 Task: Add an event with the title Project Progress Update, date '2023/10/22', time 8:30 AM to 10:30 AMand add a description: Throughout the session, the facilitator will provide gentle guidance and reminders to stay present, fostering a non-judgmental and accepting attitude toward thoughts and sensations that may arise. There will also be moments of silence to allow participants to immerse themselves fully in the practice., put the event into Green category . Add location for the event as: 321 Parc de la Ciutadella, Barcelona, Spain, logged in from the account softage.1@softage.netand send the event invitation to softage.4@softage.net and softage.5@softage.net. Set a reminder for the event 15 minutes before
Action: Mouse moved to (100, 84)
Screenshot: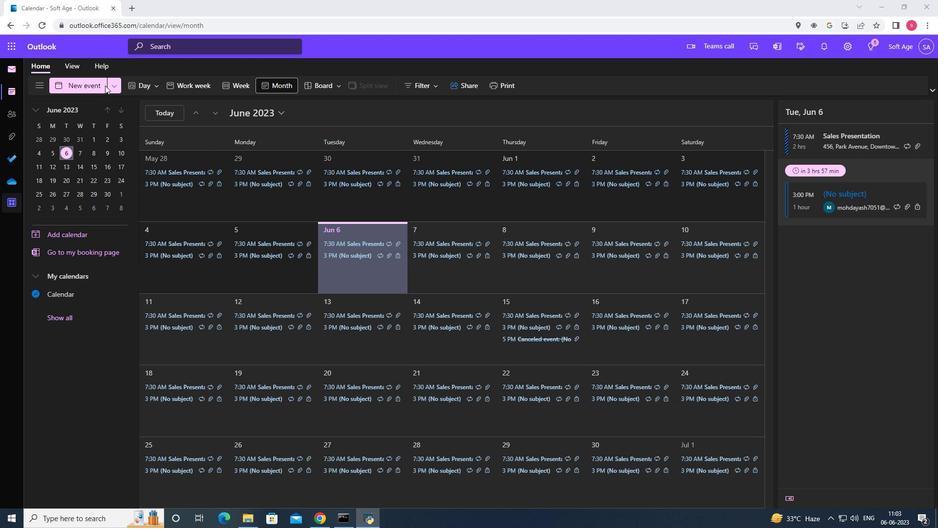 
Action: Mouse pressed left at (100, 84)
Screenshot: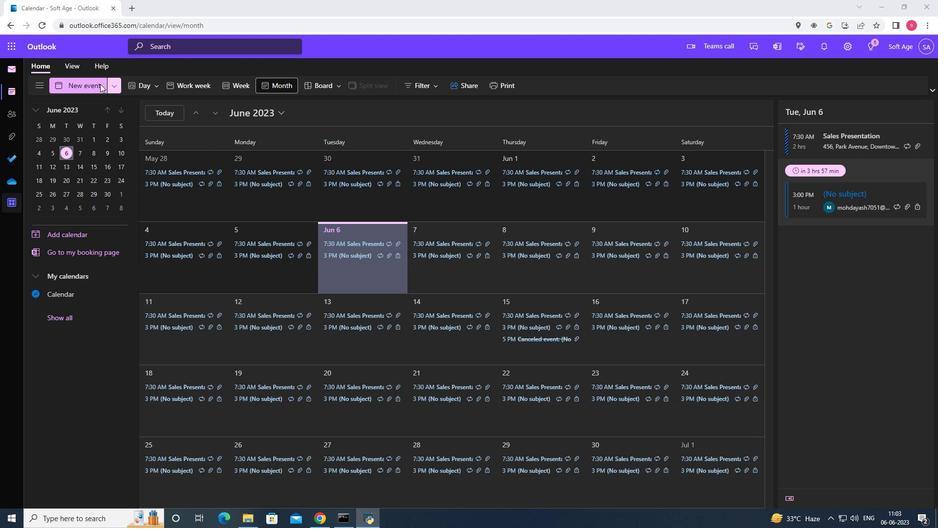 
Action: Mouse moved to (246, 146)
Screenshot: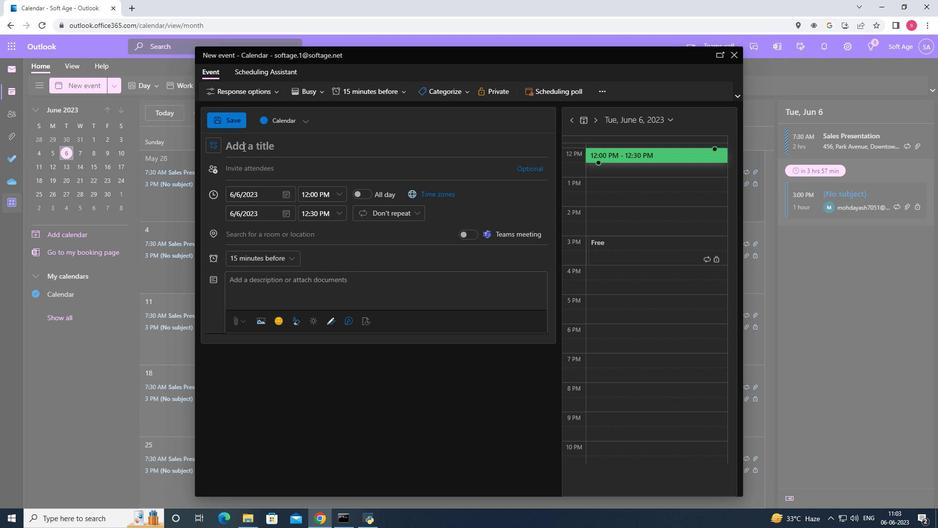 
Action: Mouse pressed left at (246, 146)
Screenshot: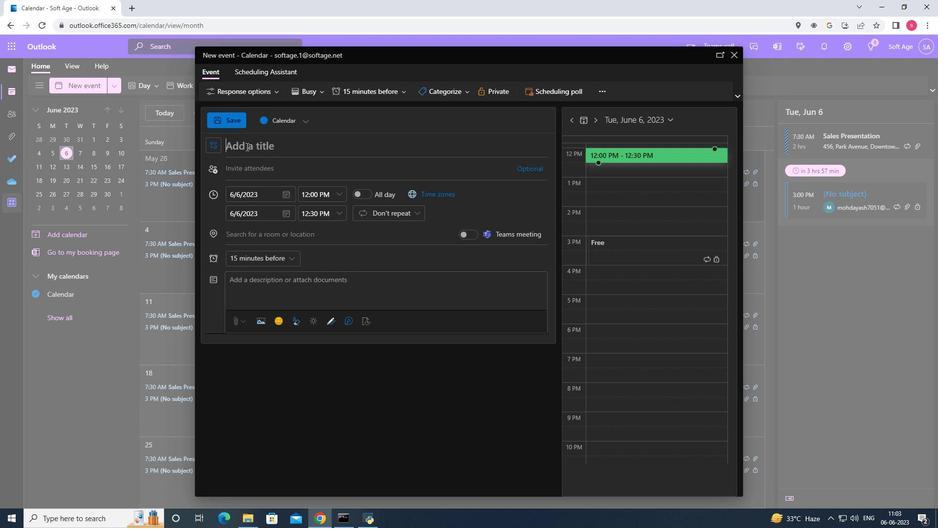 
Action: Key pressed <Key.shift>Project<Key.space><Key.shift><Key.shift><Key.shift><Key.shift><Key.shift><Key.shift>Progress<Key.space><Key.shift><Key.shift>Update
Screenshot: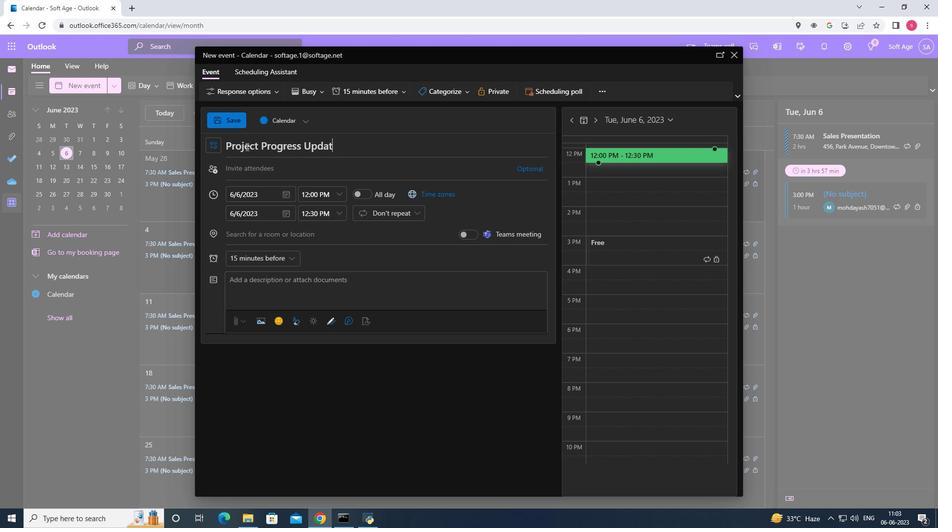 
Action: Mouse moved to (287, 196)
Screenshot: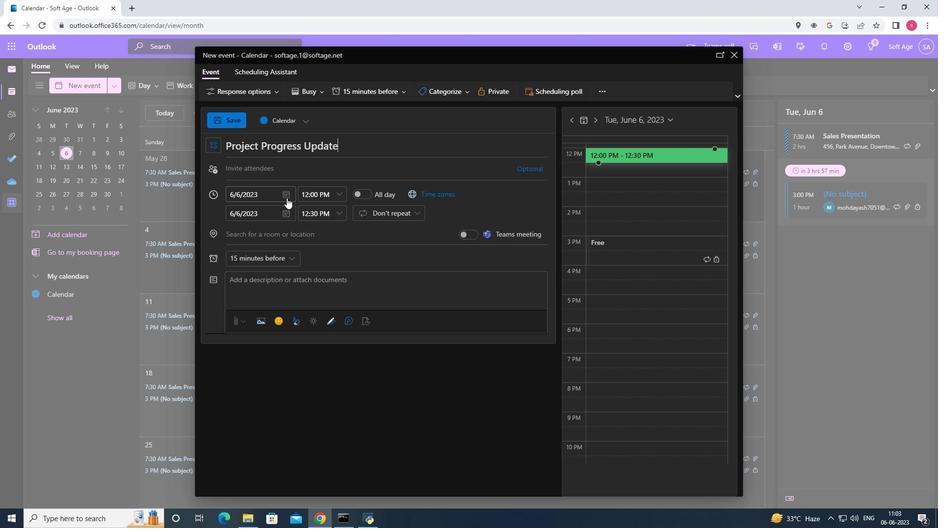 
Action: Mouse pressed left at (287, 196)
Screenshot: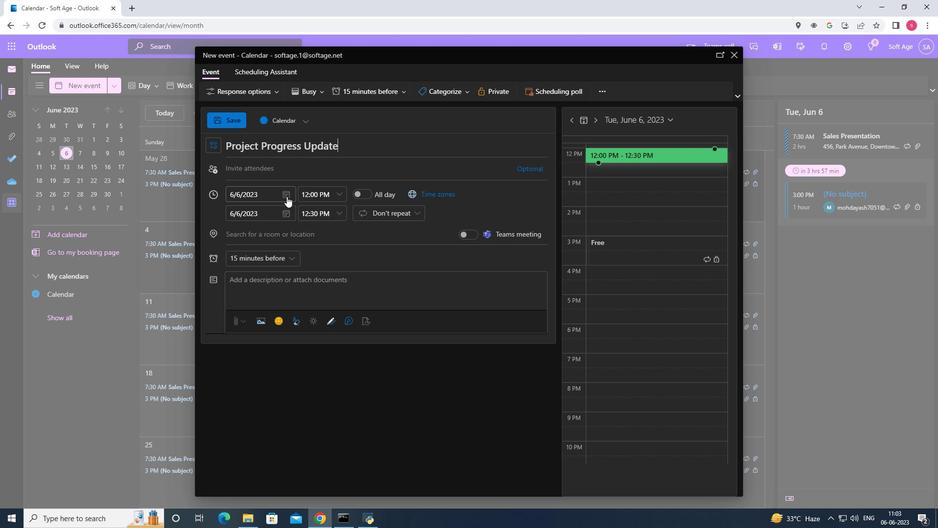 
Action: Mouse moved to (321, 215)
Screenshot: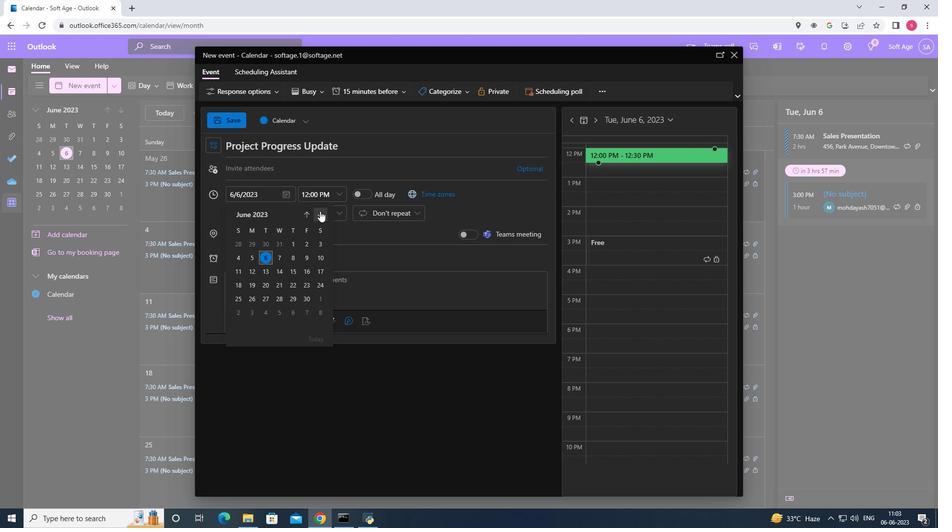 
Action: Mouse pressed left at (321, 215)
Screenshot: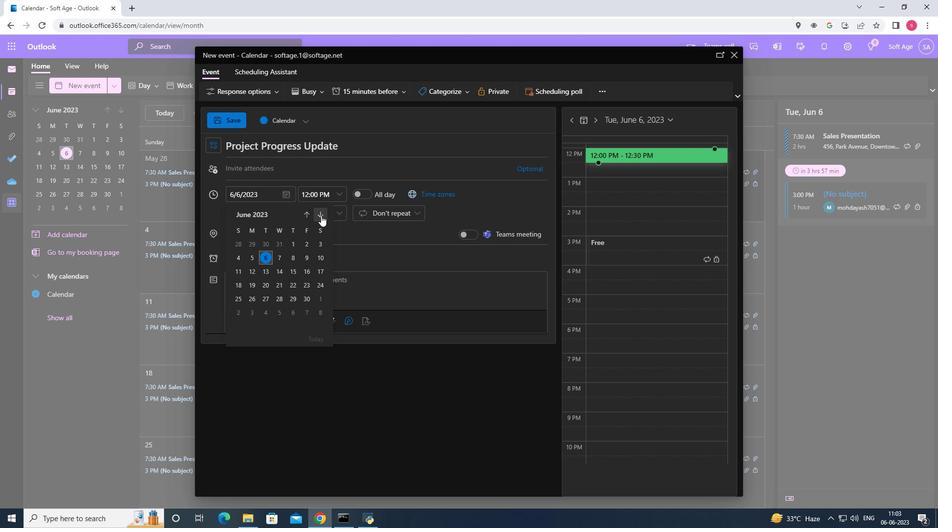 
Action: Mouse pressed left at (321, 215)
Screenshot: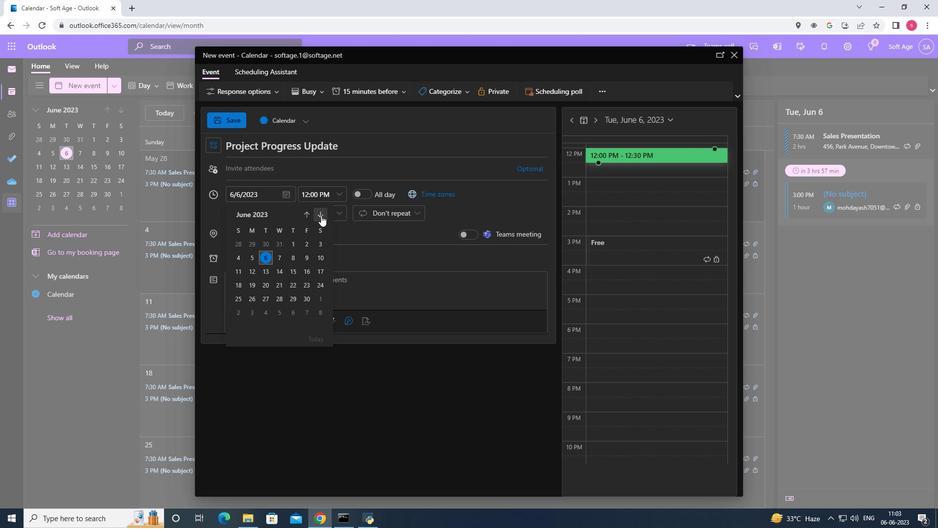
Action: Mouse pressed left at (321, 215)
Screenshot: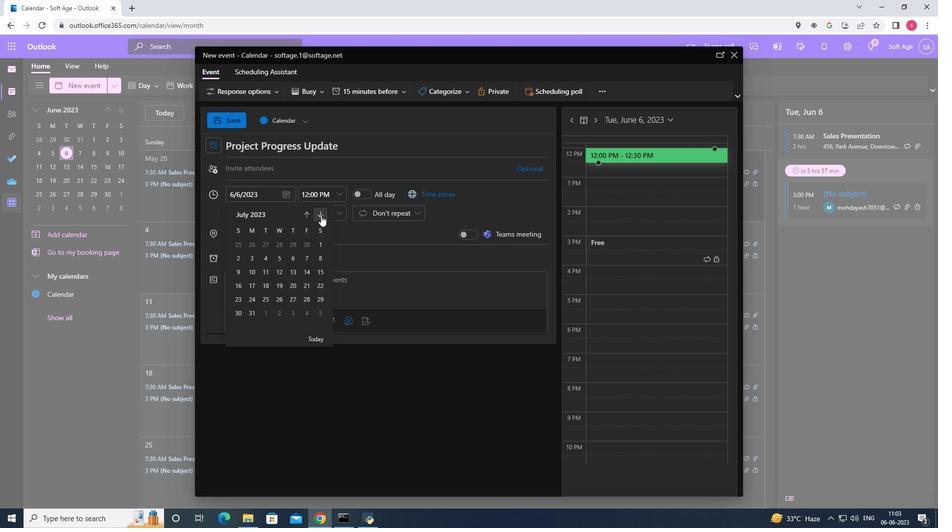 
Action: Mouse pressed left at (321, 215)
Screenshot: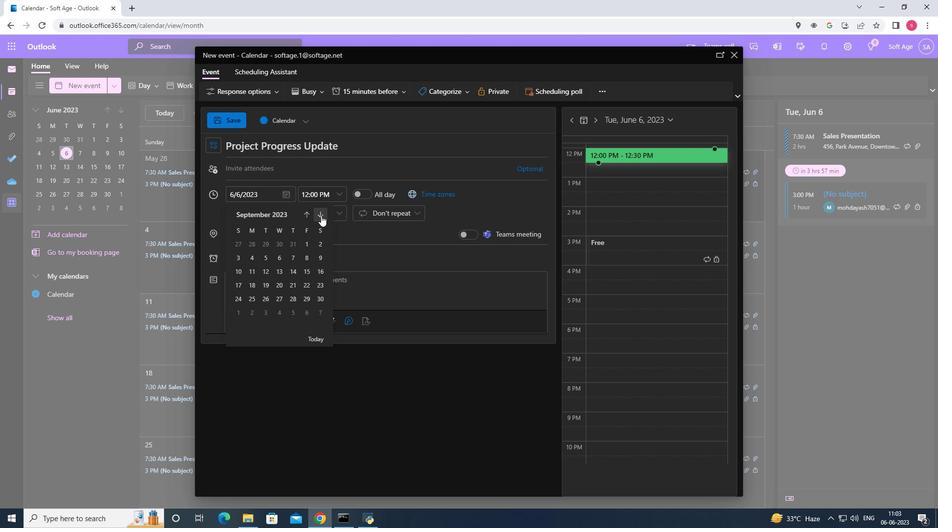 
Action: Mouse moved to (236, 287)
Screenshot: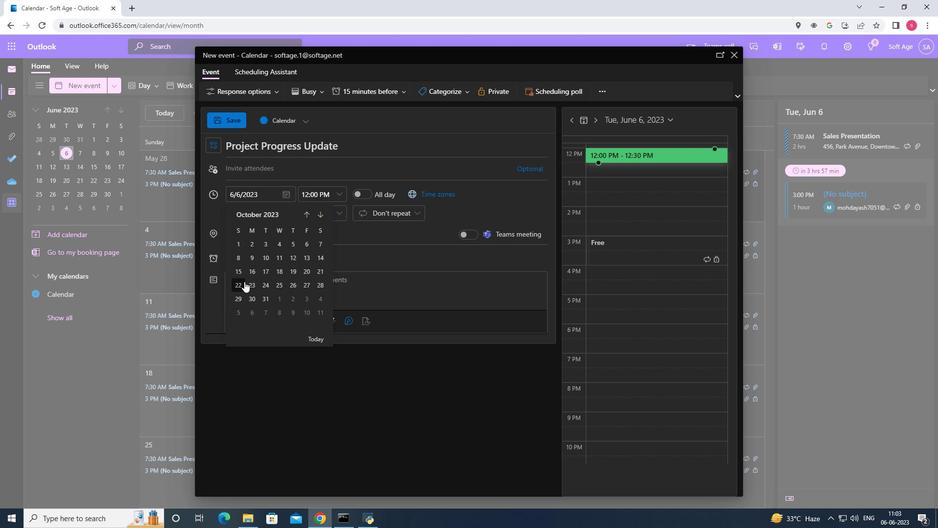 
Action: Mouse pressed left at (236, 287)
Screenshot: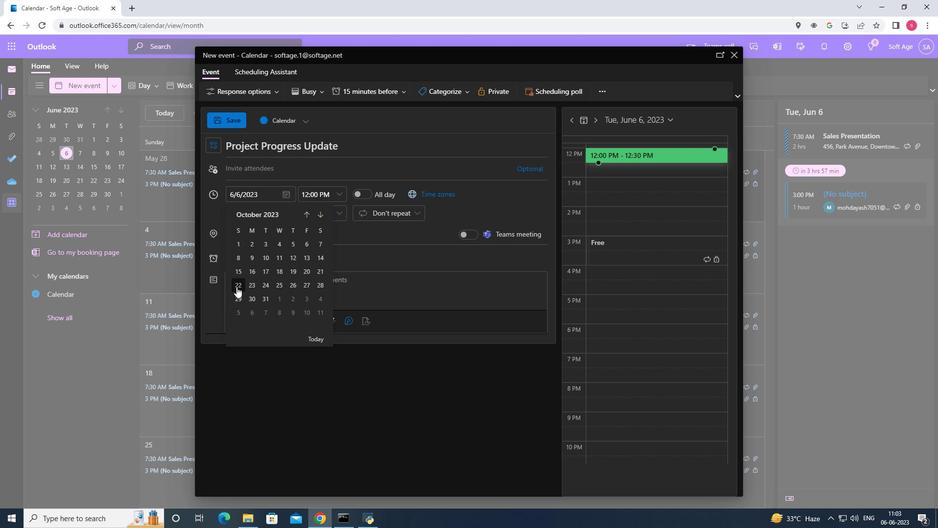 
Action: Mouse moved to (343, 196)
Screenshot: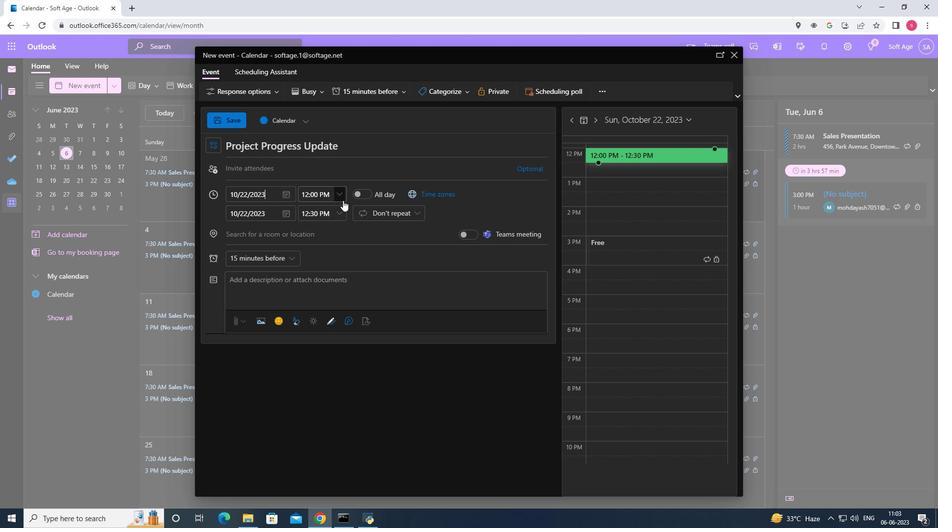 
Action: Mouse pressed left at (343, 196)
Screenshot: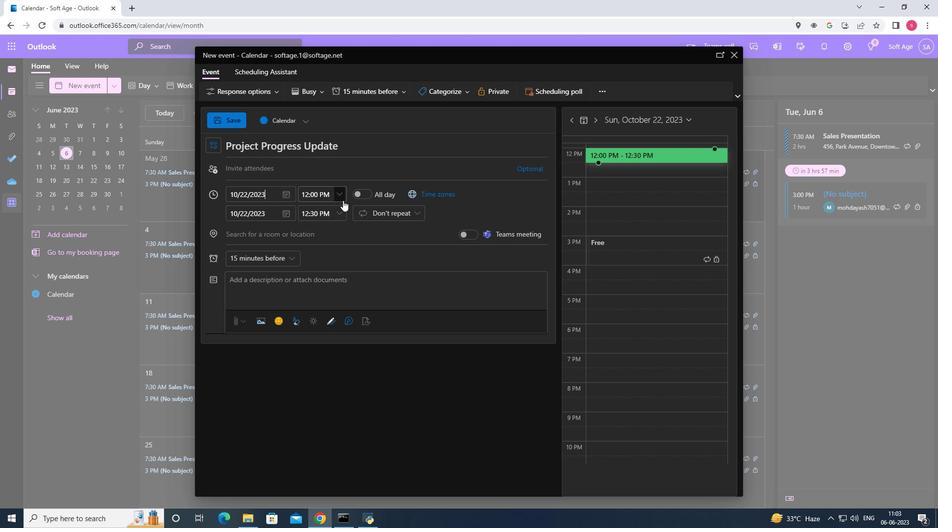 
Action: Mouse moved to (354, 204)
Screenshot: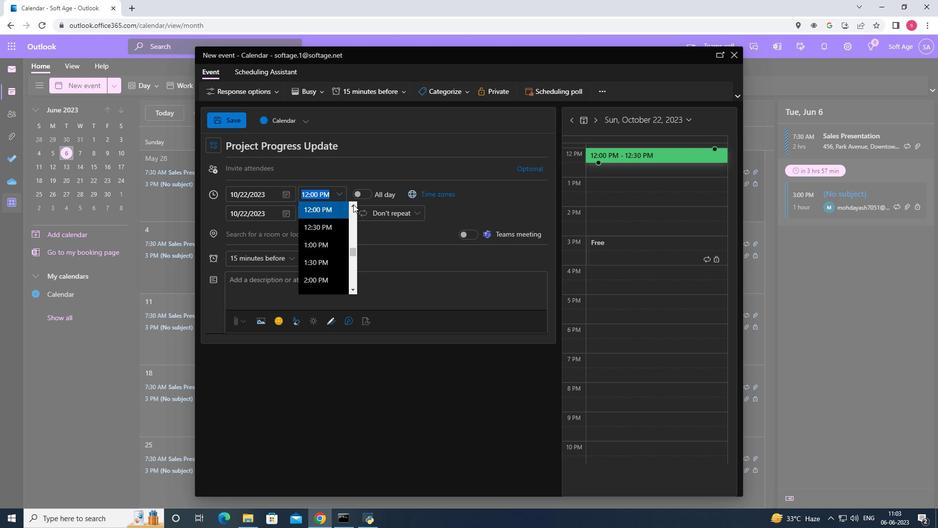 
Action: Mouse pressed left at (354, 204)
Screenshot: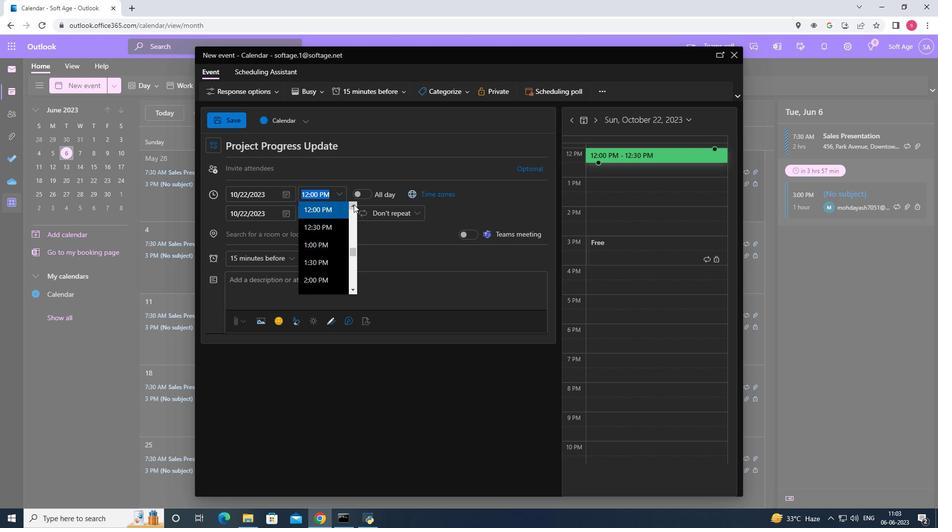 
Action: Mouse pressed left at (354, 204)
Screenshot: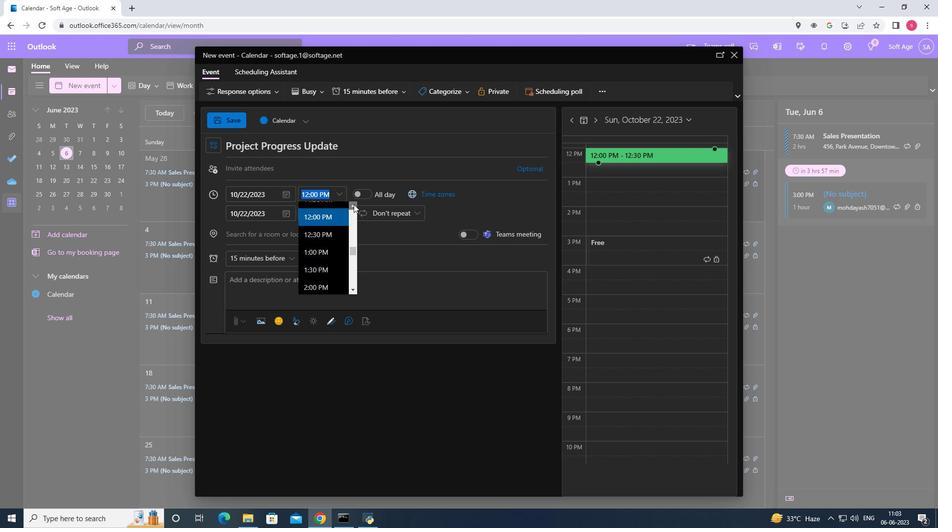 
Action: Mouse pressed left at (354, 204)
Screenshot: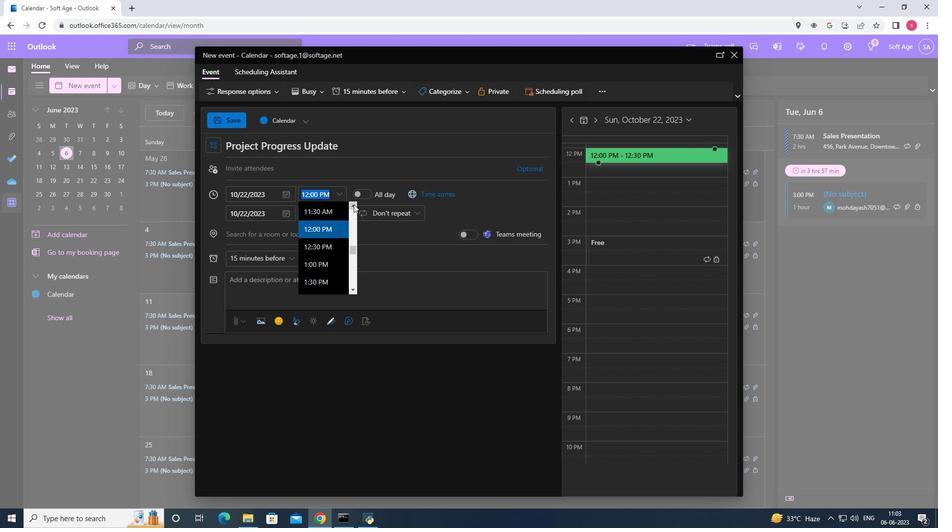 
Action: Mouse pressed left at (354, 204)
Screenshot: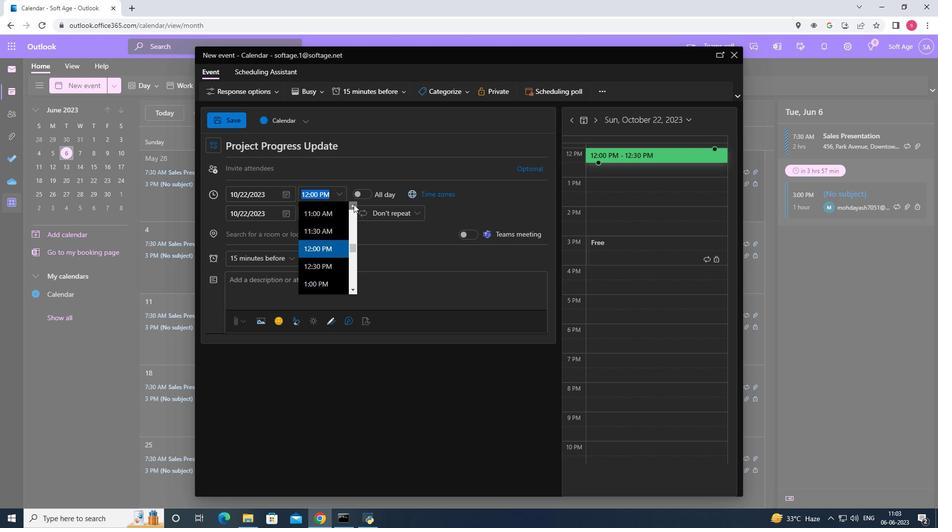 
Action: Mouse pressed left at (354, 204)
Screenshot: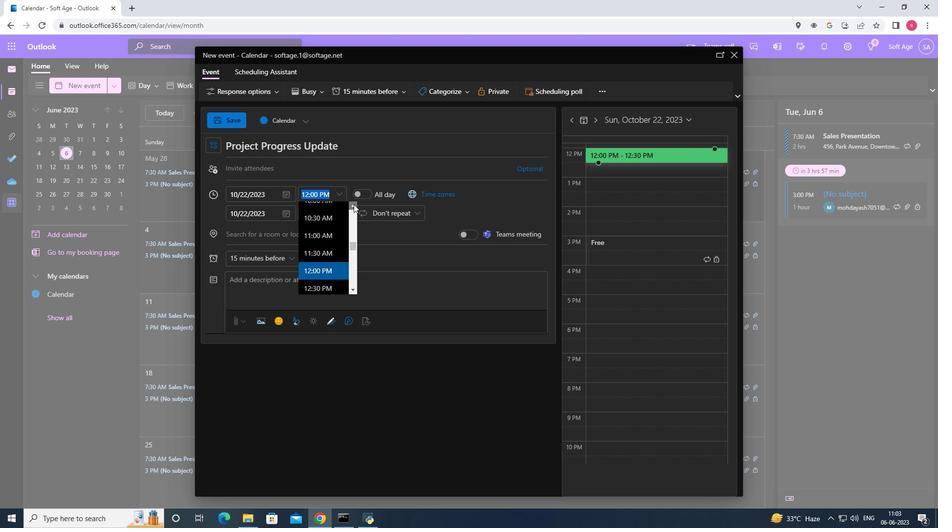 
Action: Mouse pressed left at (354, 204)
Screenshot: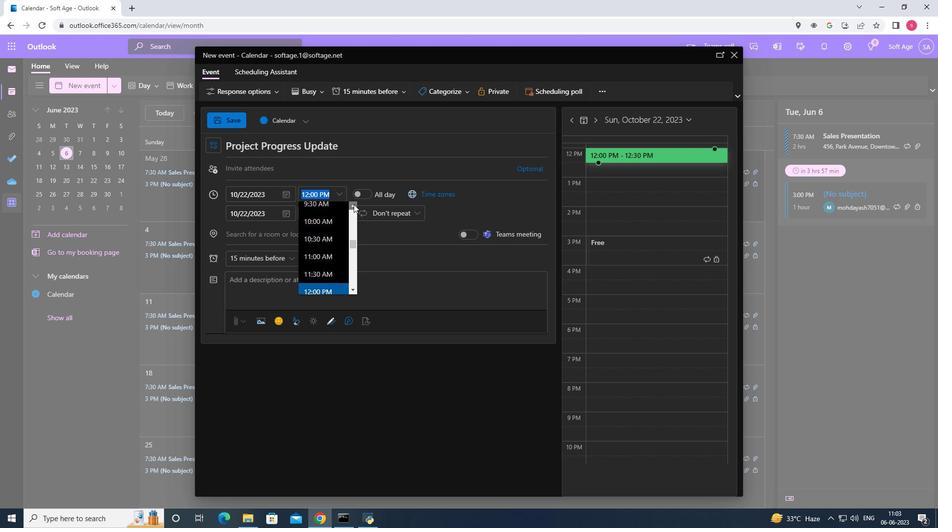 
Action: Mouse pressed left at (354, 204)
Screenshot: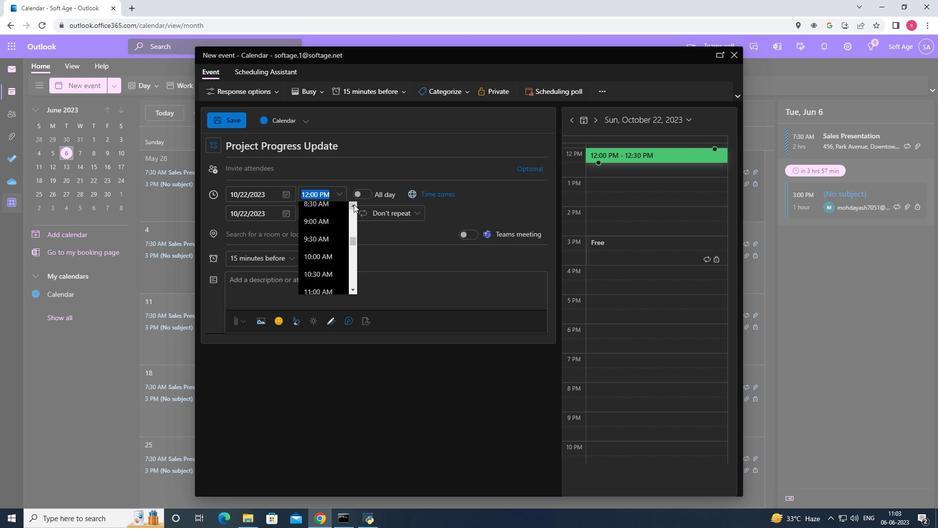 
Action: Mouse moved to (321, 219)
Screenshot: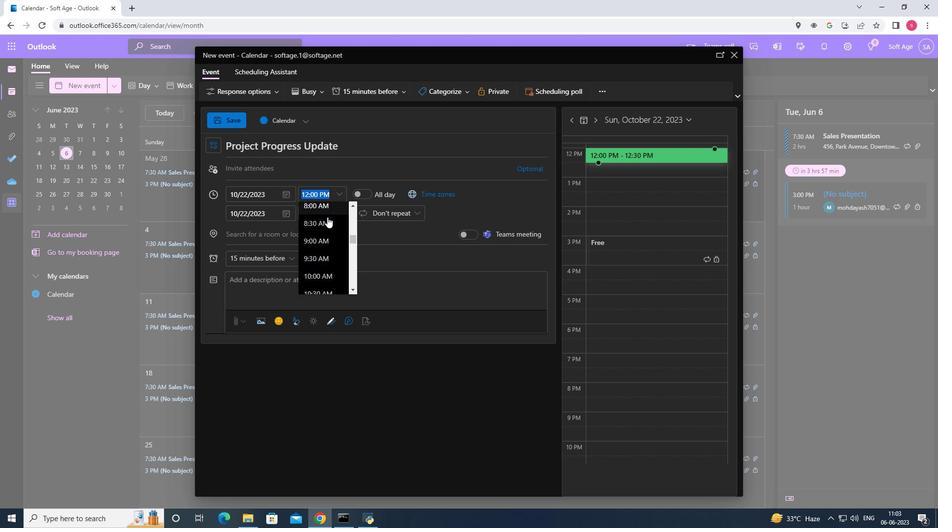 
Action: Mouse pressed left at (321, 219)
Screenshot: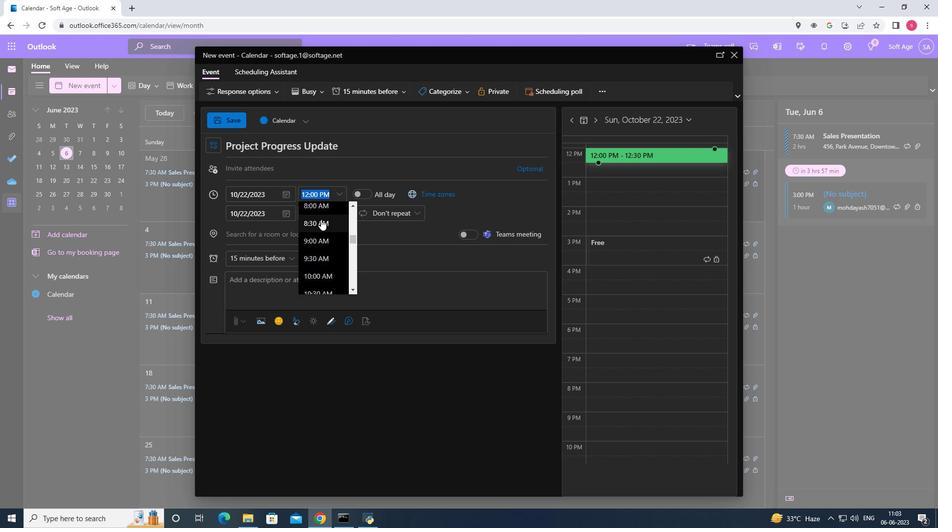 
Action: Mouse moved to (335, 217)
Screenshot: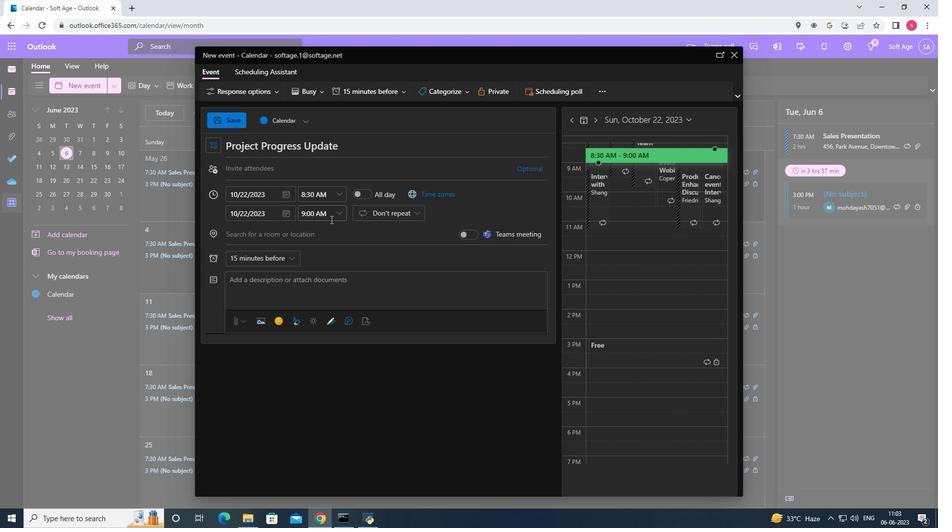 
Action: Mouse pressed left at (335, 217)
Screenshot: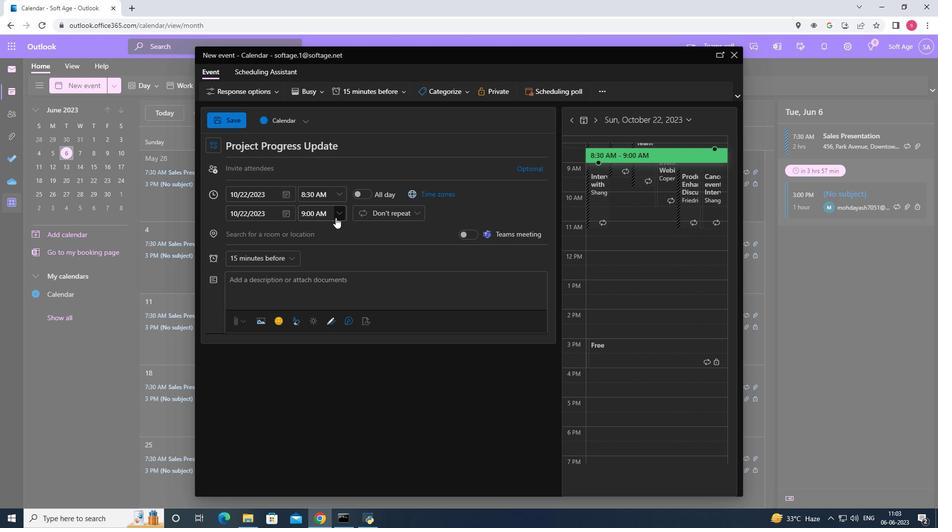 
Action: Mouse moved to (322, 278)
Screenshot: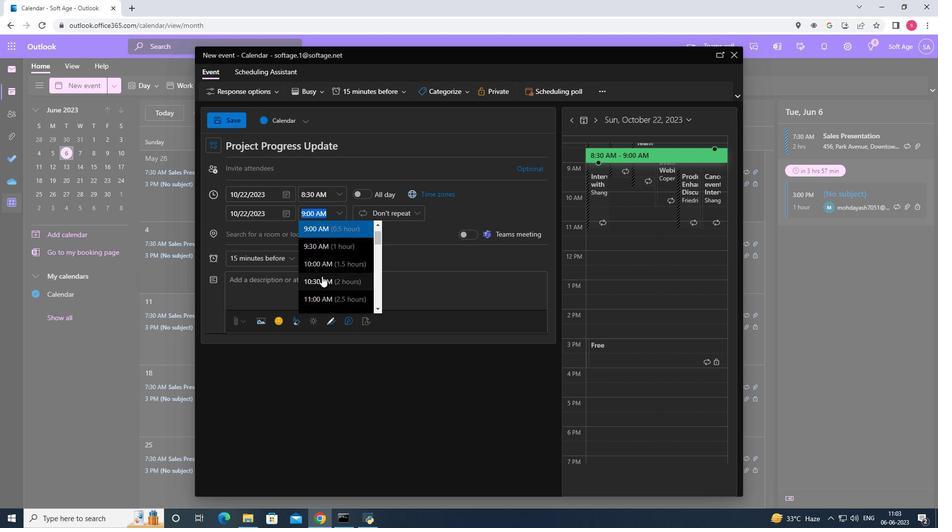 
Action: Mouse pressed left at (322, 278)
Screenshot: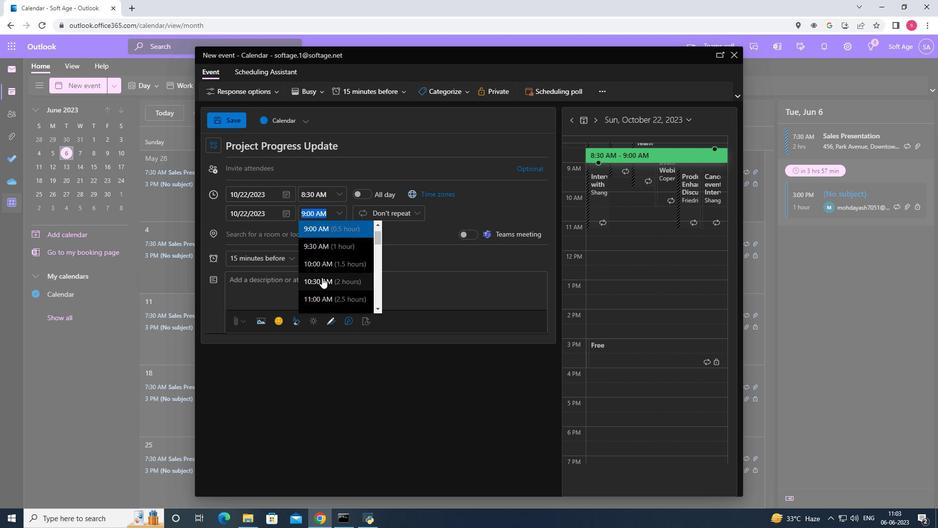 
Action: Mouse moved to (305, 281)
Screenshot: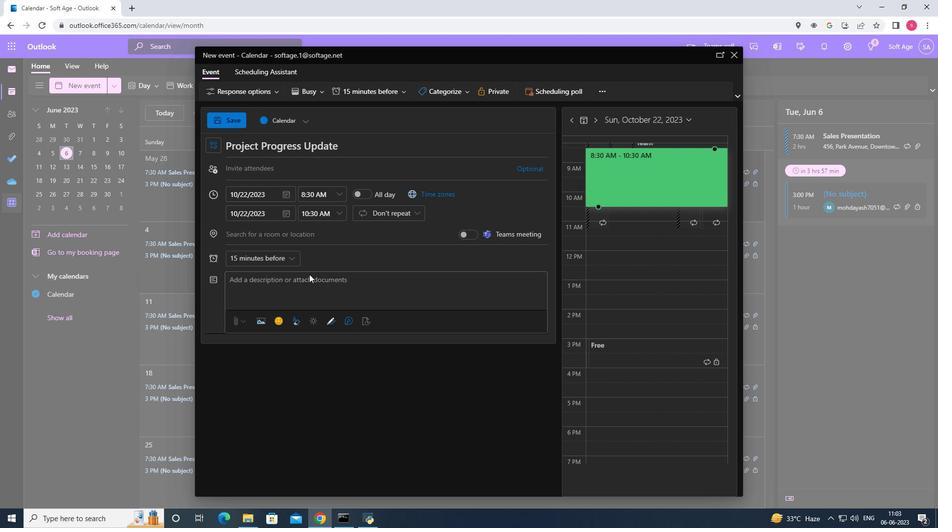 
Action: Mouse pressed left at (305, 281)
Screenshot: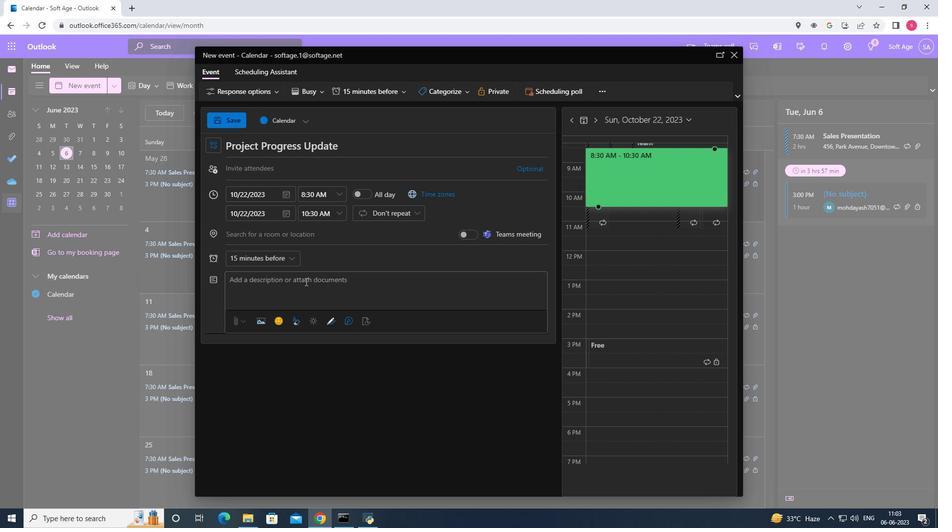 
Action: Mouse moved to (305, 282)
Screenshot: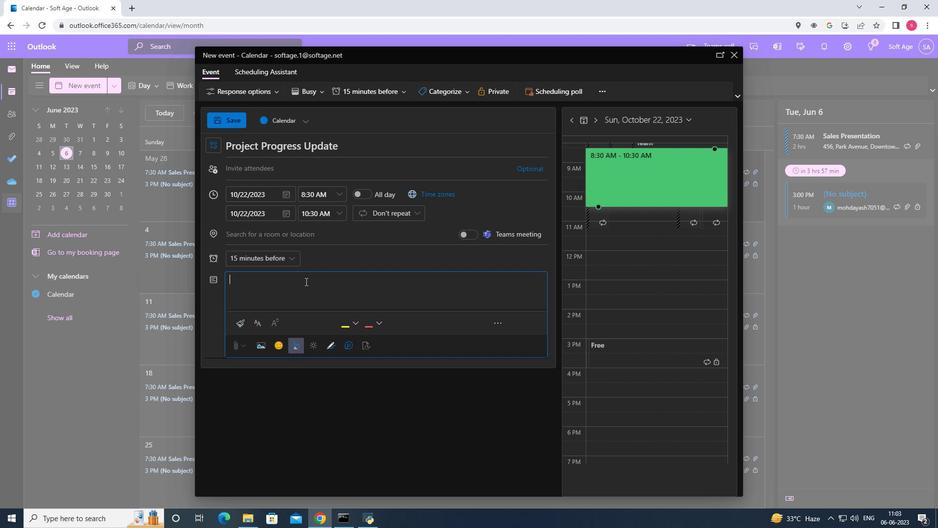 
Action: Key pressed <Key.shift>Throughout<Key.space>the<Key.space>session<Key.space><Key.backspace>,<Key.space>the<Key.space>fav<Key.backspace>cilitator<Key.space>will<Key.space>provide<Key.space>gentle<Key.space>guidance<Key.space>and<Key.space>reminders<Key.space>to<Key.space>stay<Key.space>present,<Key.space><Key.shift>fostering<Key.space>a<Key.space>non-judgmental<Key.space>and<Key.space>accepting<Key.space>attitude<Key.space>toward<Key.space>thoughts<Key.space>and<Key.space>sensations<Key.space>that<Key.space>may<Key.space>arise.<Key.space><Key.shift>There<Key.space>will<Key.space>also<Key.space>be<Key.space>moments<Key.space>of<Key.space>silence<Key.space>to<Key.space>allow<Key.space>participants<Key.space>to<Key.space>immerse<Key.space>themselves<Key.space>fully<Key.space>in<Key.space>the<Key.space>practice.<Key.space>
Screenshot: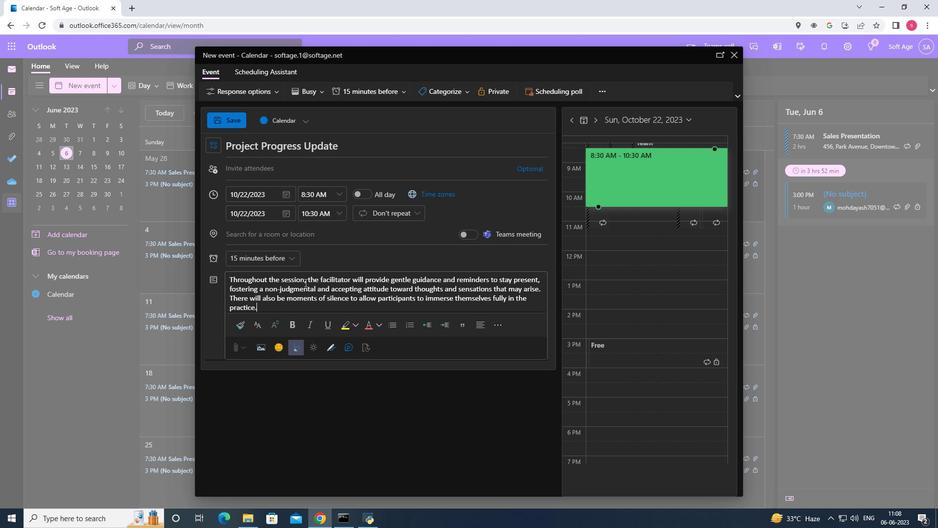 
Action: Mouse moved to (467, 89)
Screenshot: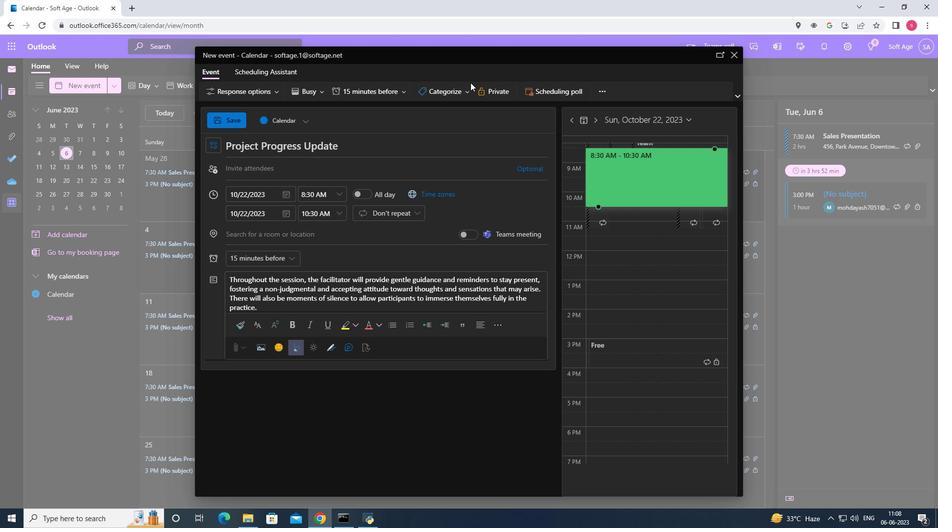 
Action: Mouse pressed left at (467, 89)
Screenshot: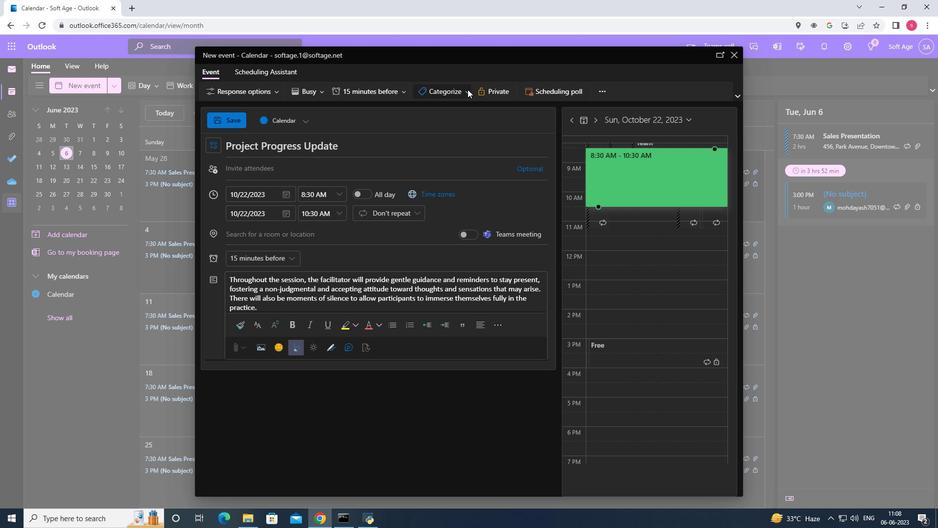 
Action: Mouse moved to (462, 160)
Screenshot: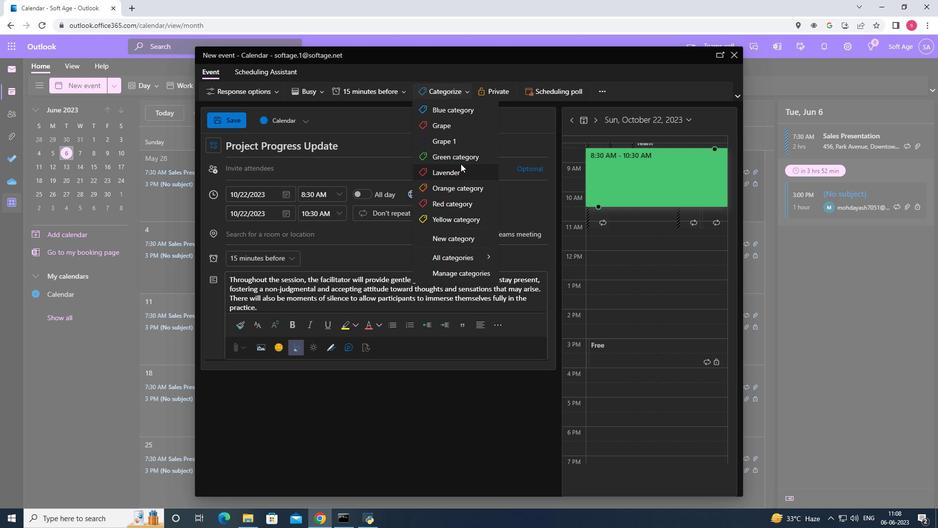 
Action: Mouse pressed left at (462, 160)
Screenshot: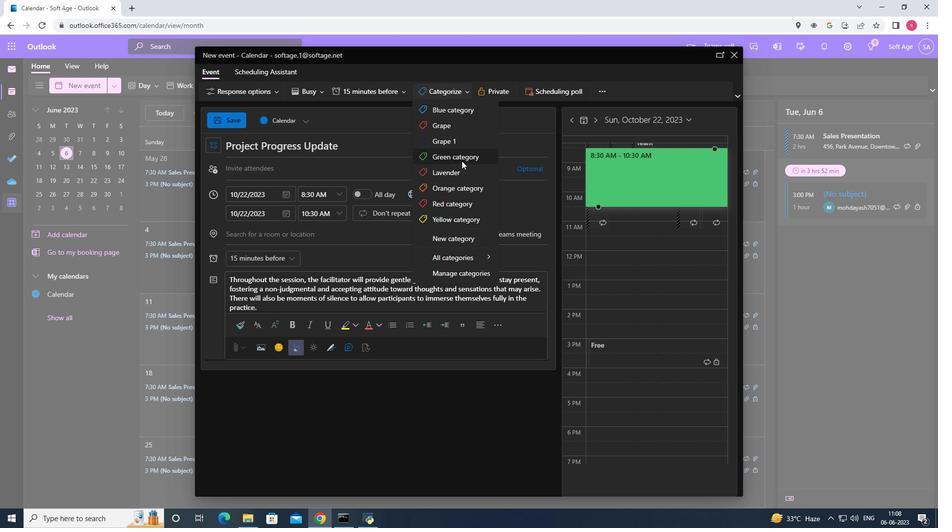 
Action: Mouse moved to (310, 230)
Screenshot: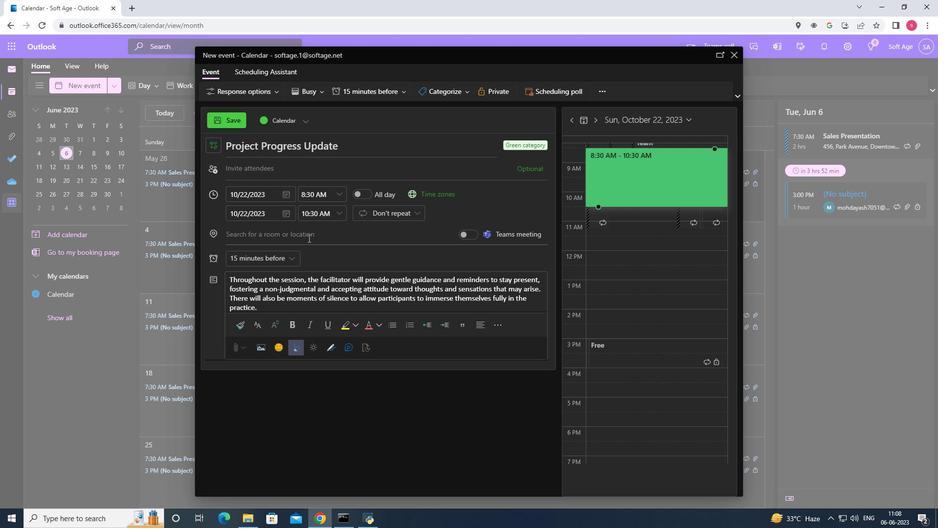
Action: Mouse pressed left at (310, 230)
Screenshot: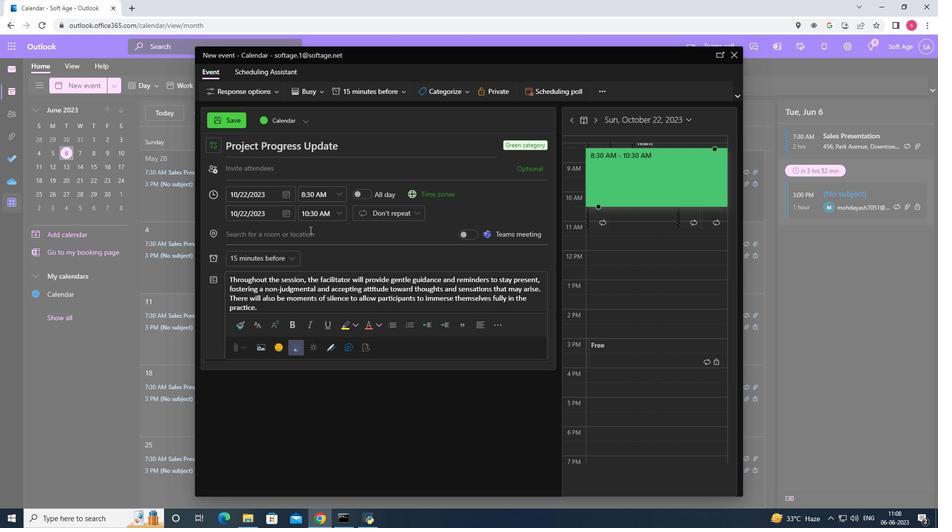 
Action: Key pressed 321<Key.space><Key.shift>p<Key.backspace><Key.shift><Key.shift><Key.shift><Key.shift><Key.shift><Key.shift>Parc<Key.space>de<Key.space>la<Key.space><Key.shift><Key.shift><Key.shift><Key.shift><Key.shift><Key.shift><Key.shift><Key.shift><Key.shift><Key.shift><Key.shift><Key.shift><Key.shift><Key.shift><Key.shift>Ciuta<Key.space><Key.backspace>della,<Key.space><Key.shift>barcelona<Key.space><Key.backspace>,<Key.space><Key.shift><Key.shift><Key.shift><Key.shift><Key.shift><Key.shift><Key.shift><Key.shift><Key.shift><Key.shift><Key.shift><Key.shift><Key.shift><Key.shift><Key.shift><Key.shift><Key.shift><Key.shift><Key.shift><Key.shift><Key.shift><Key.shift><Key.shift><Key.shift><Key.shift><Key.shift><Key.shift><Key.shift><Key.shift><Key.shift><Key.shift><Key.shift><Key.shift><Key.shift><Key.shift><Key.shift><Key.shift><Key.shift><Key.shift><Key.shift><Key.shift><Key.shift><Key.shift><Key.shift><Key.shift><Key.shift><Key.shift><Key.shift><Key.shift><Key.shift><Key.shift><Key.shift><Key.shift><Key.shift><Key.shift><Key.shift><Key.shift><Key.shift><Key.shift><Key.shift><Key.shift><Key.shift><Key.shift><Key.shift><Key.shift><Key.shift><Key.shift><Key.shift><Key.shift><Key.shift><Key.shift><Key.shift><Key.shift><Key.shift><Key.shift><Key.shift><Key.shift><Key.shift><Key.shift><Key.shift><Key.shift><Key.shift><Key.shift><Key.shift><Key.shift><Key.shift>Spain
Screenshot: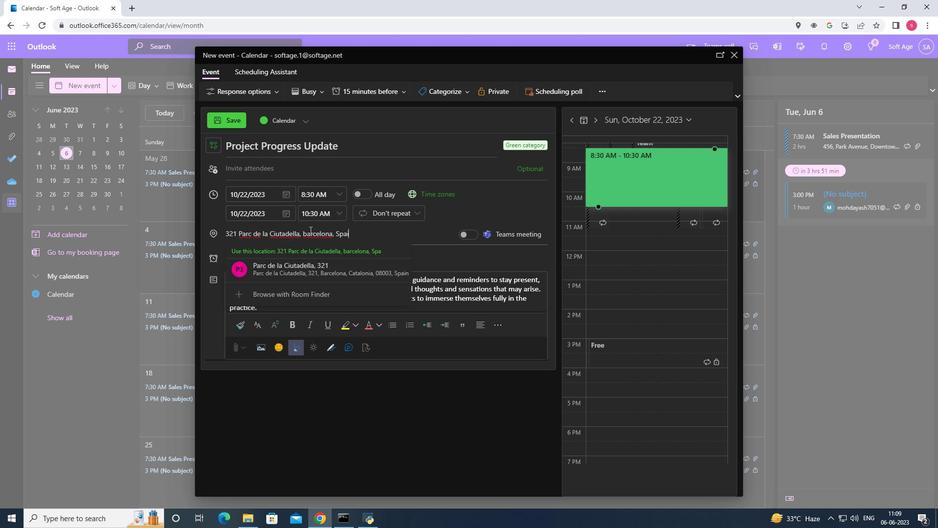 
Action: Mouse moved to (370, 248)
Screenshot: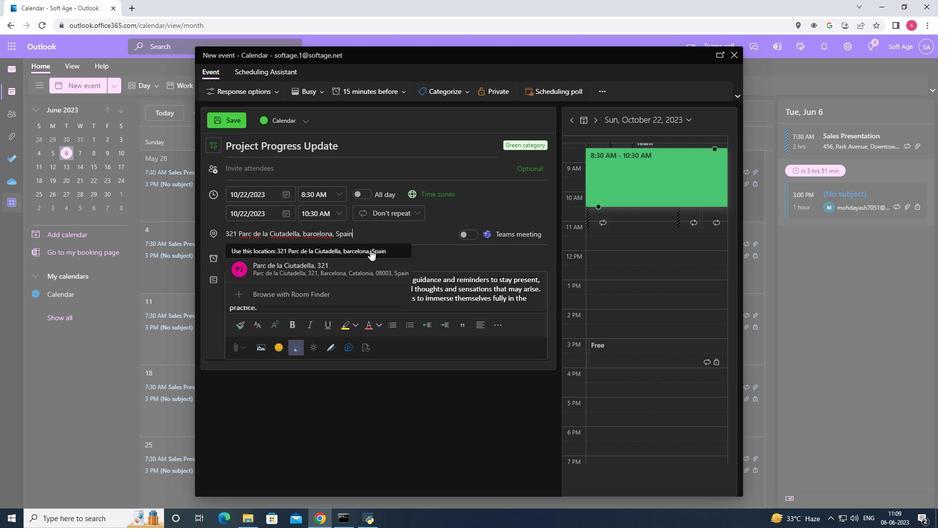 
Action: Mouse pressed left at (370, 248)
Screenshot: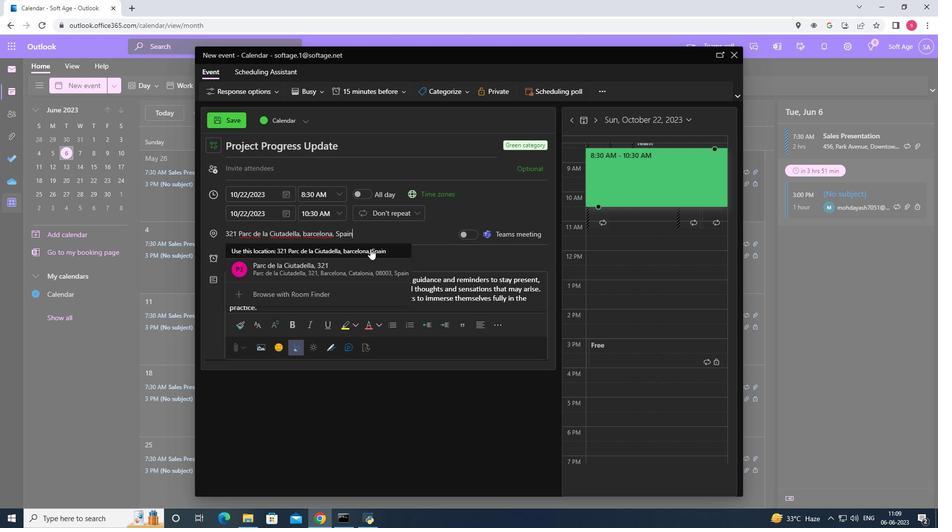 
Action: Mouse moved to (303, 166)
Screenshot: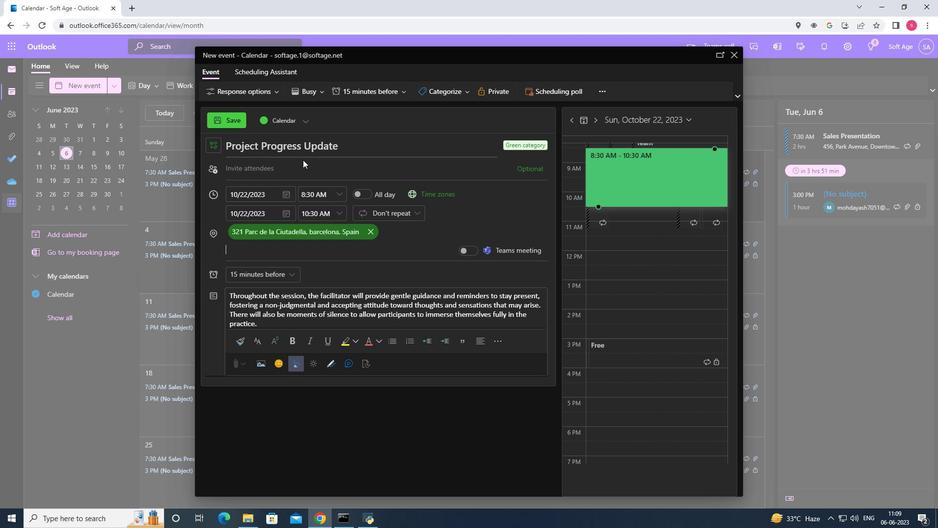 
Action: Mouse pressed left at (303, 166)
Screenshot: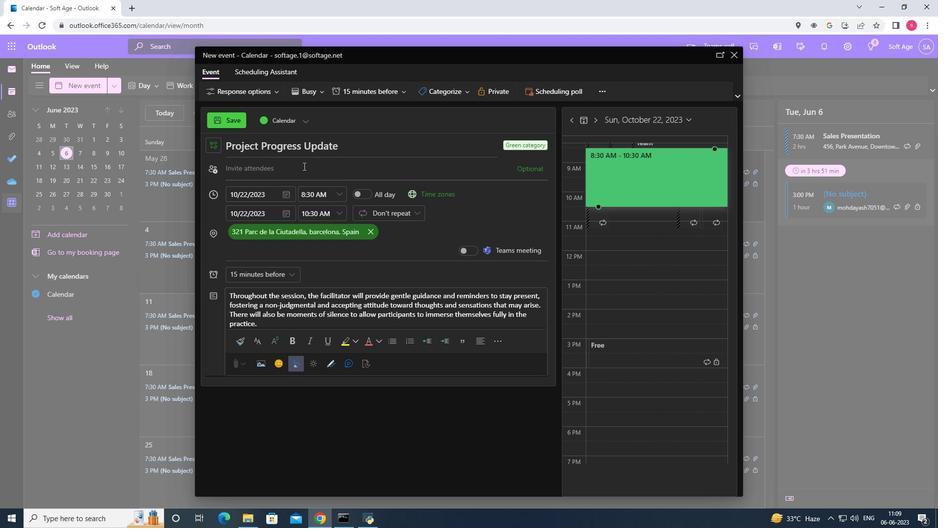 
Action: Key pressed softage.4<Key.shift><Key.shift><Key.shift><Key.shift><Key.shift><Key.shift>@
Screenshot: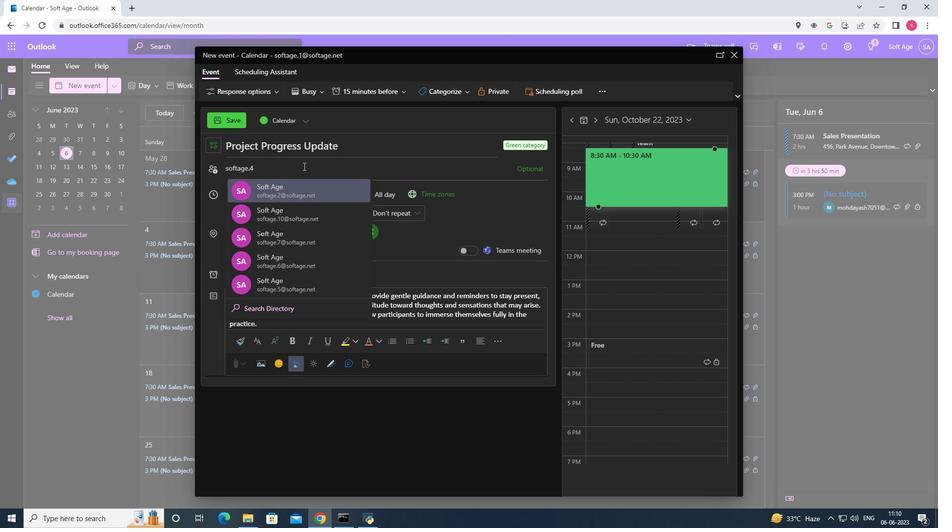 
Action: Mouse moved to (305, 186)
Screenshot: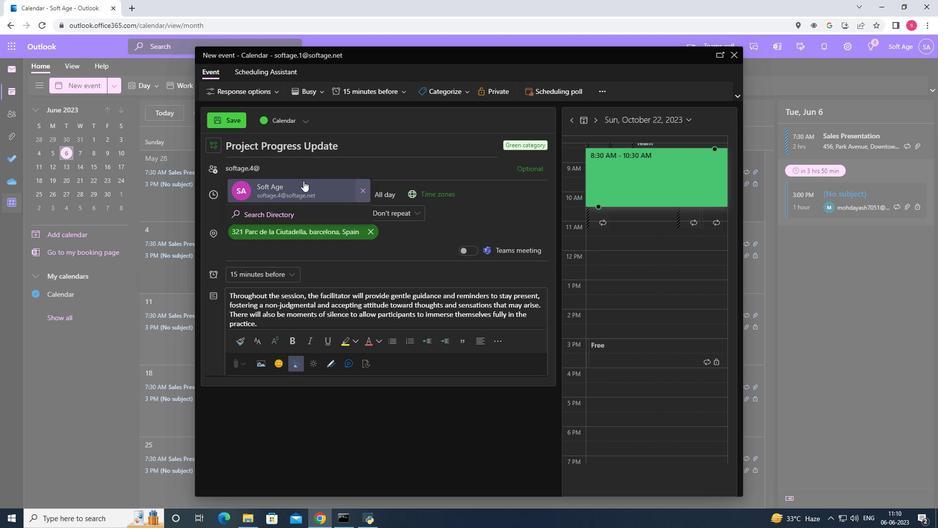 
Action: Mouse pressed left at (305, 186)
Screenshot: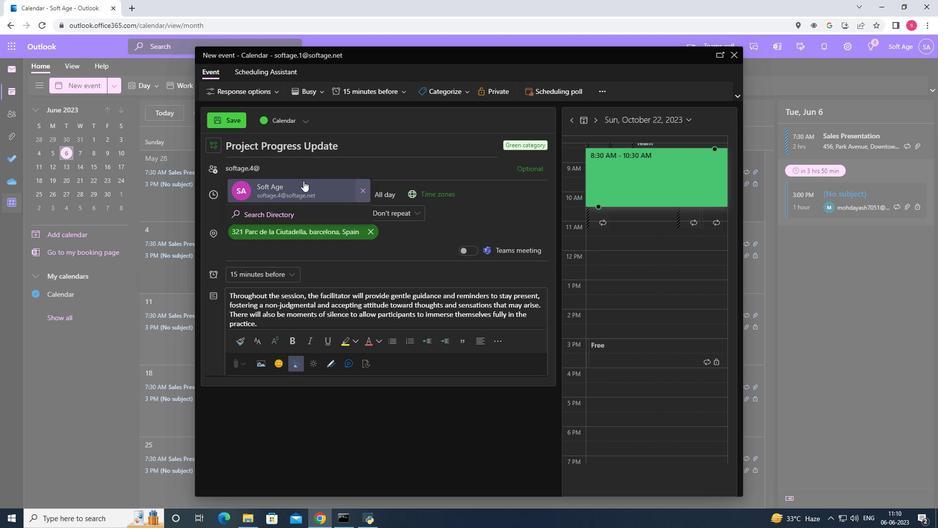 
Action: Mouse moved to (305, 187)
Screenshot: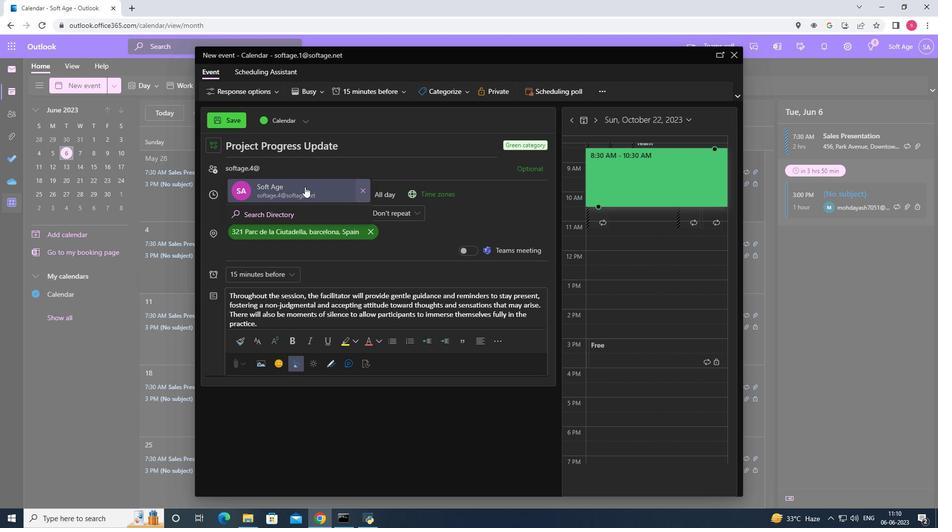 
Action: Key pressed softage.5<Key.shift>@
Screenshot: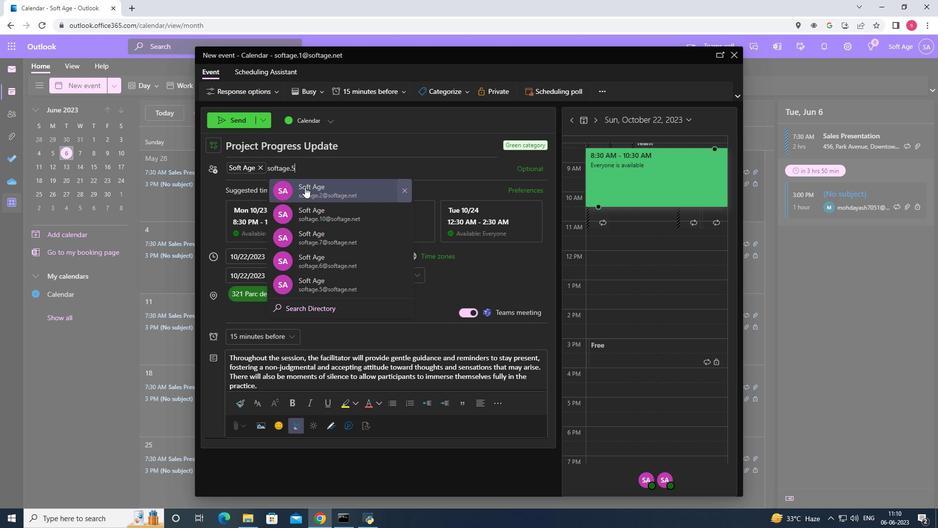 
Action: Mouse pressed left at (305, 187)
Screenshot: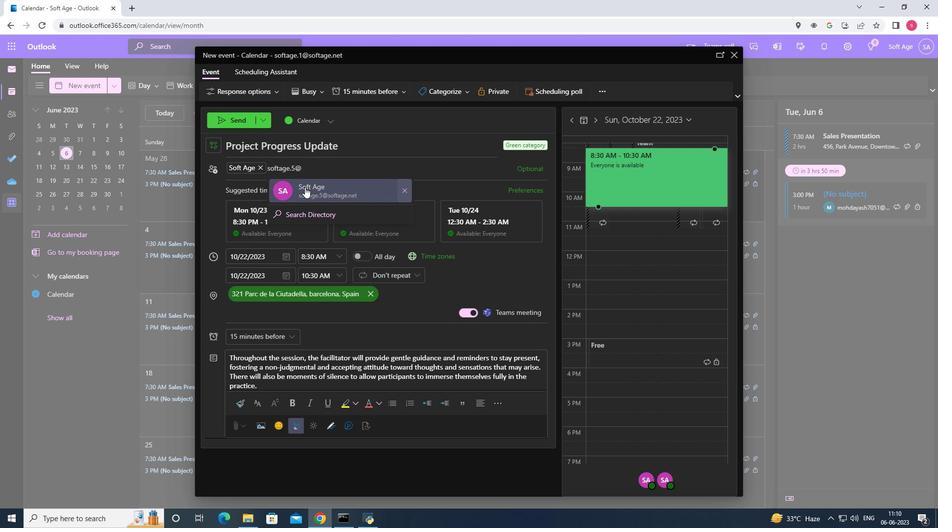 
Action: Mouse moved to (290, 326)
Screenshot: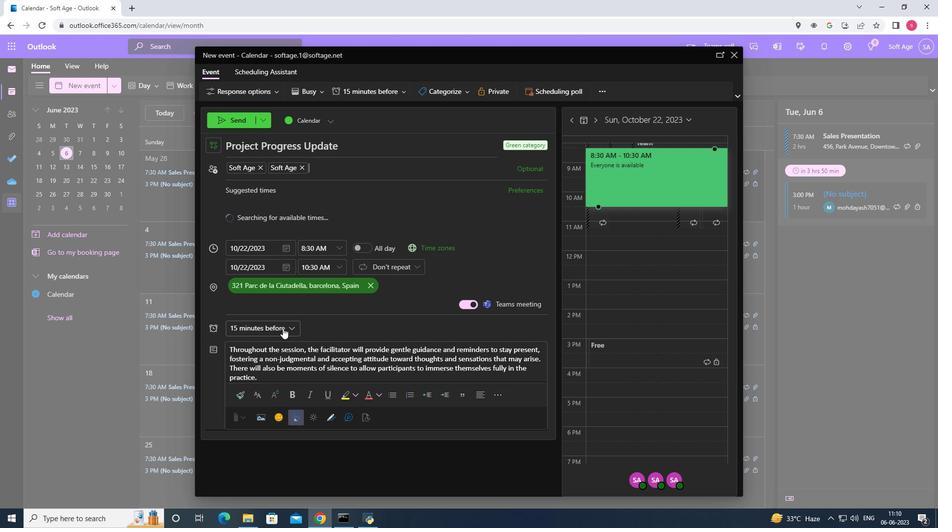 
Action: Mouse pressed left at (290, 326)
Screenshot: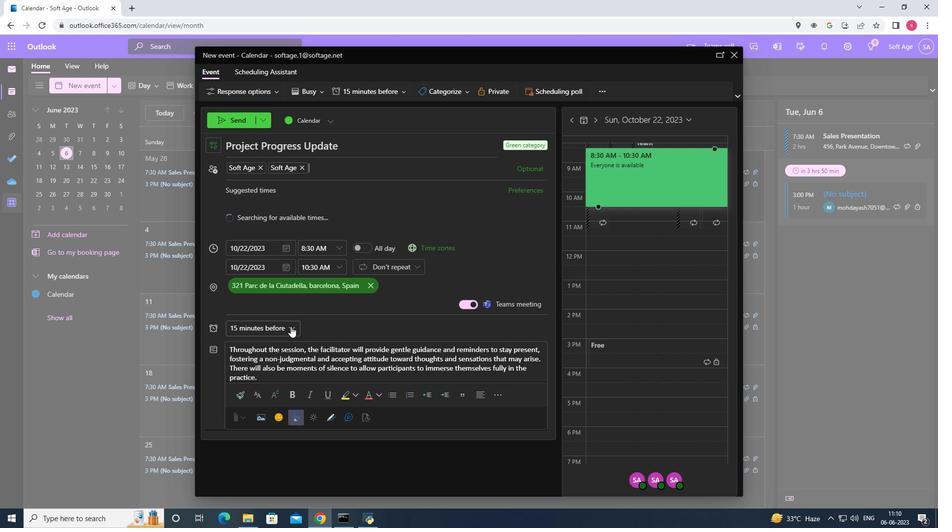 
Action: Mouse moved to (274, 190)
Screenshot: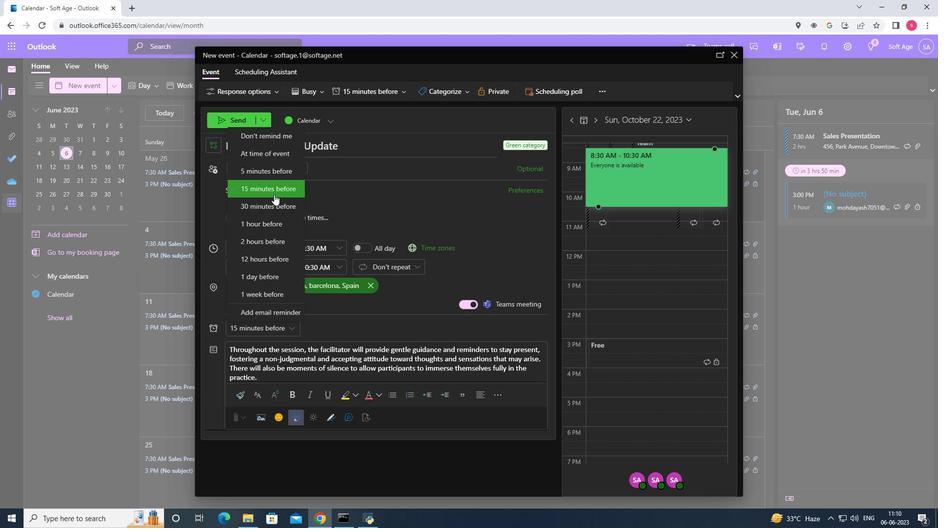 
Action: Mouse pressed left at (274, 190)
Screenshot: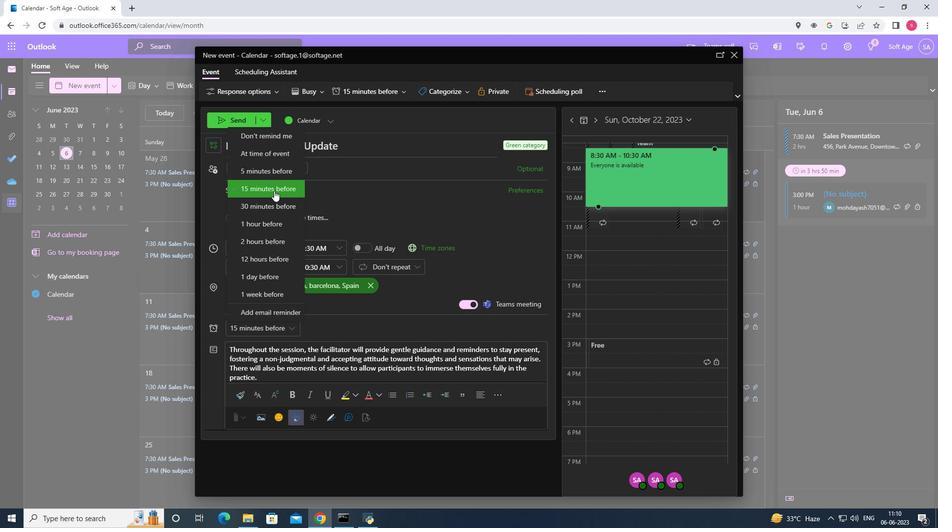 
Action: Mouse moved to (244, 124)
Screenshot: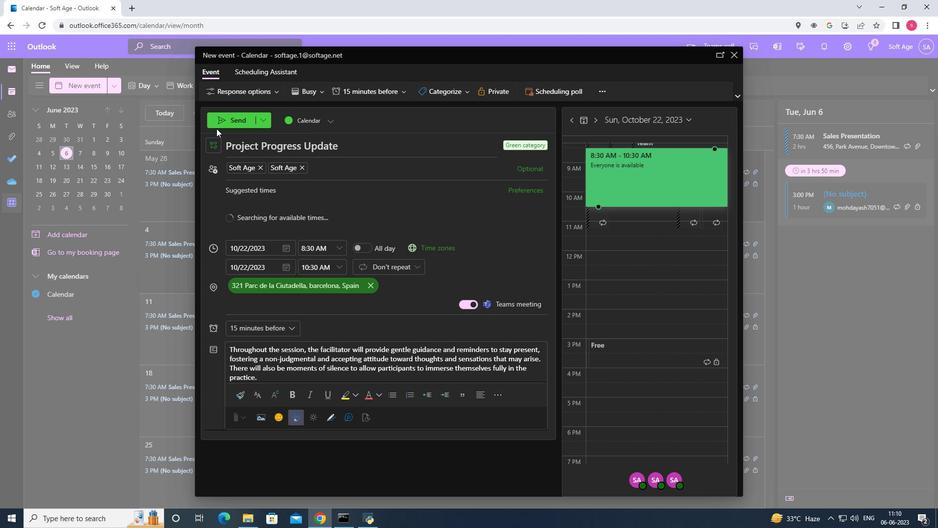 
Action: Mouse pressed left at (244, 124)
Screenshot: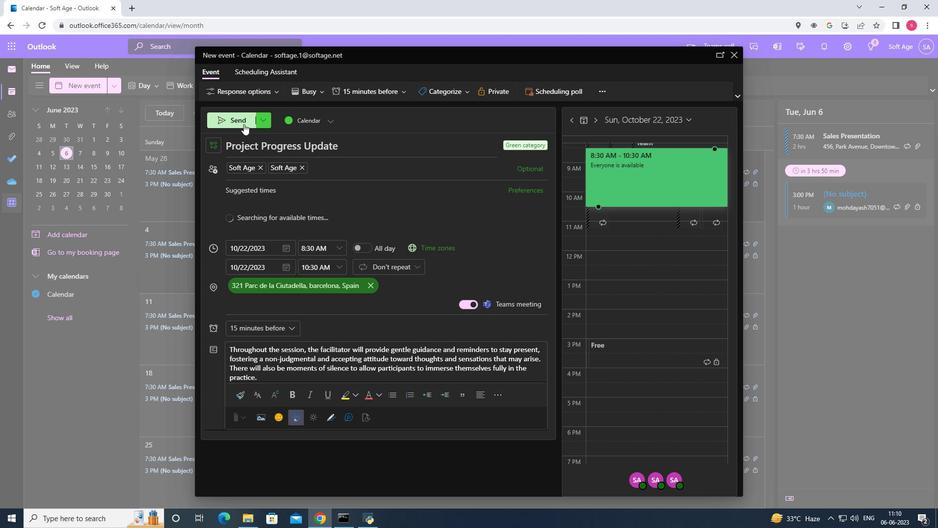 
